 Task: Open Card Card0000000098 in Board Board0000000025 in Workspace WS0000000009 in Trello. Add Member Ayush98111@gmail.com to Card Card0000000098 in Board Board0000000025 in Workspace WS0000000009 in Trello. Add Yellow Label titled Label0000000098 to Card Card0000000098 in Board Board0000000025 in Workspace WS0000000009 in Trello. Add Checklist CL0000000098 to Card Card0000000098 in Board Board0000000025 in Workspace WS0000000009 in Trello. Add Dates with Start Date as May 08 2023 and Due Date as May 31 2023 to Card Card0000000098 in Board Board0000000025 in Workspace WS0000000009 in Trello
Action: Mouse moved to (315, 280)
Screenshot: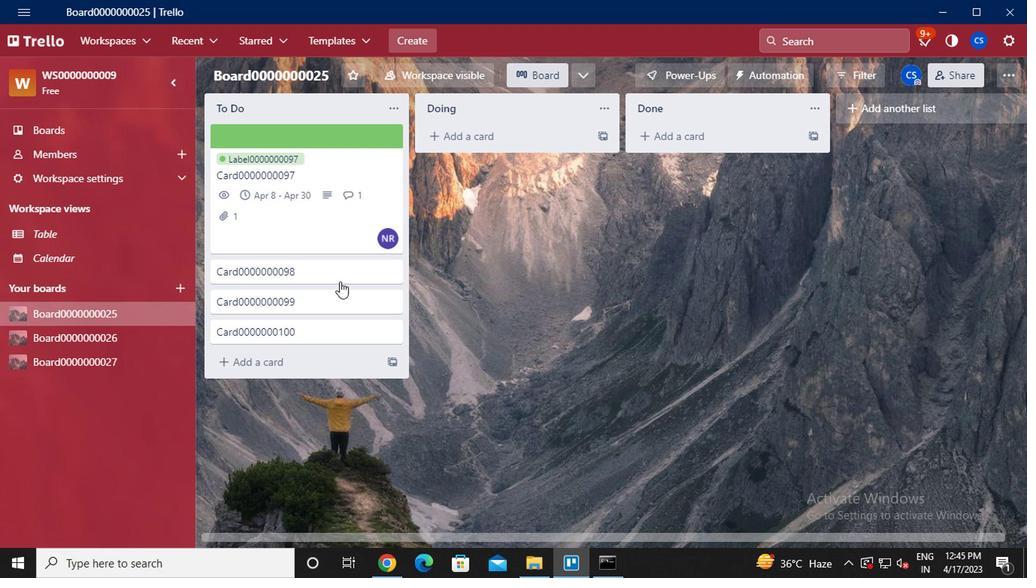 
Action: Mouse pressed left at (315, 280)
Screenshot: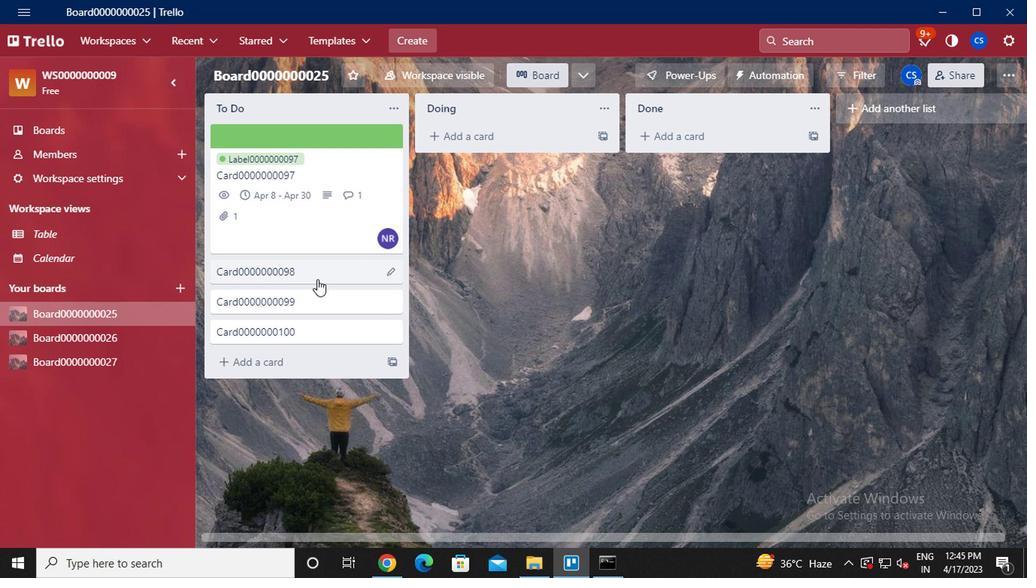 
Action: Mouse moved to (715, 145)
Screenshot: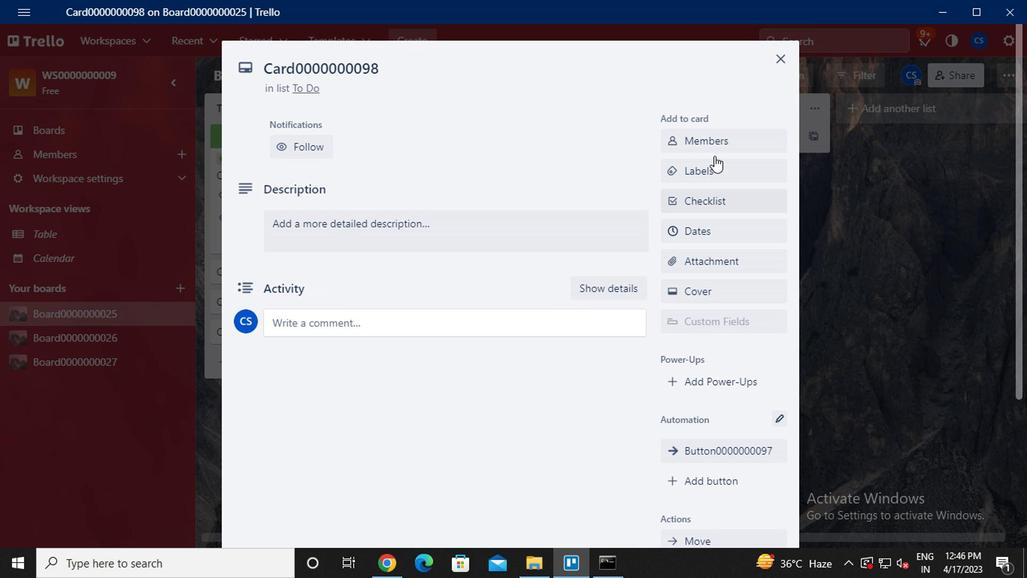
Action: Mouse pressed left at (715, 145)
Screenshot: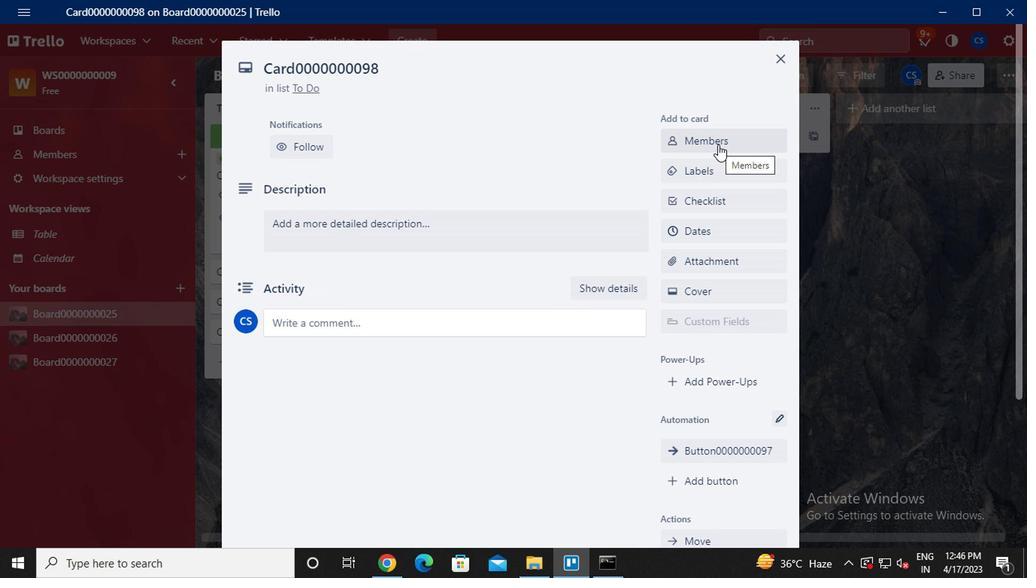 
Action: Mouse moved to (633, 264)
Screenshot: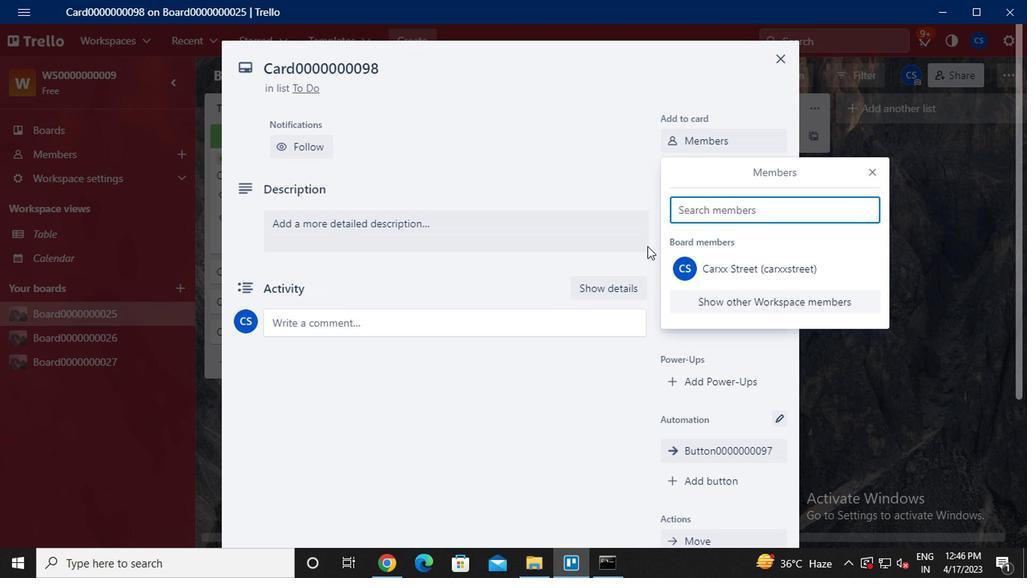
Action: Key pressed ayush98111<Key.shift>@GMAIL.COM
Screenshot: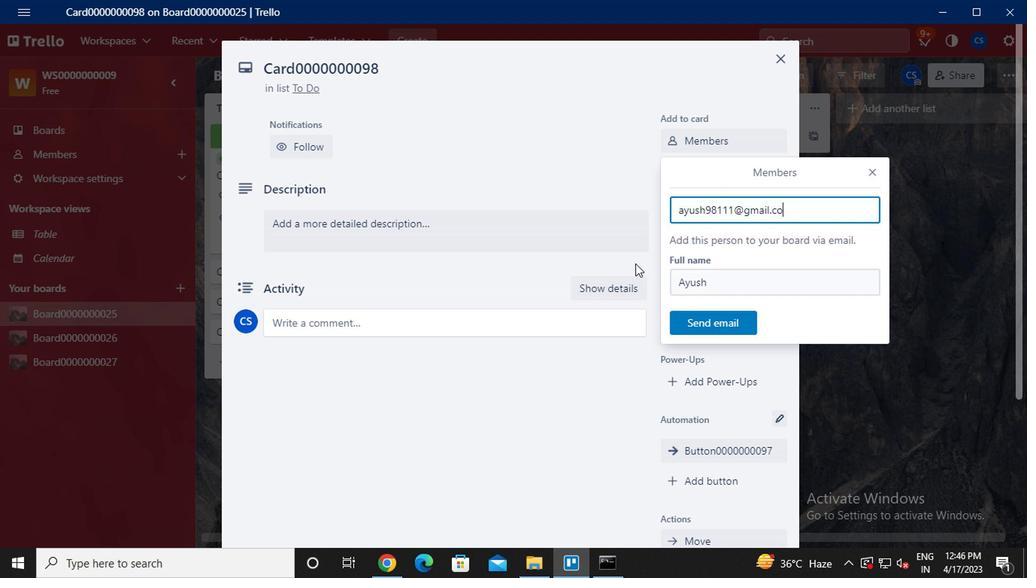
Action: Mouse moved to (710, 327)
Screenshot: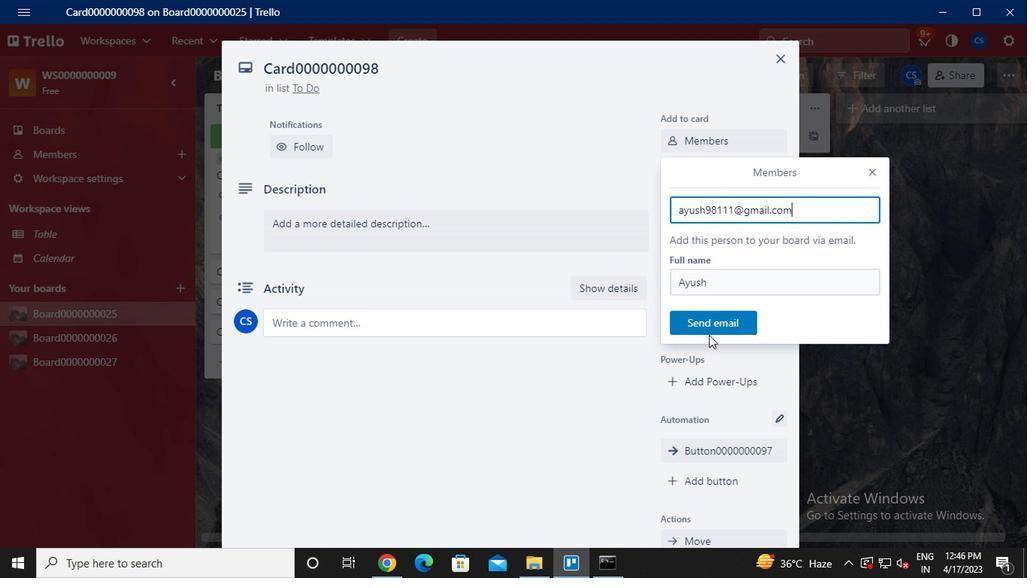 
Action: Mouse pressed left at (710, 327)
Screenshot: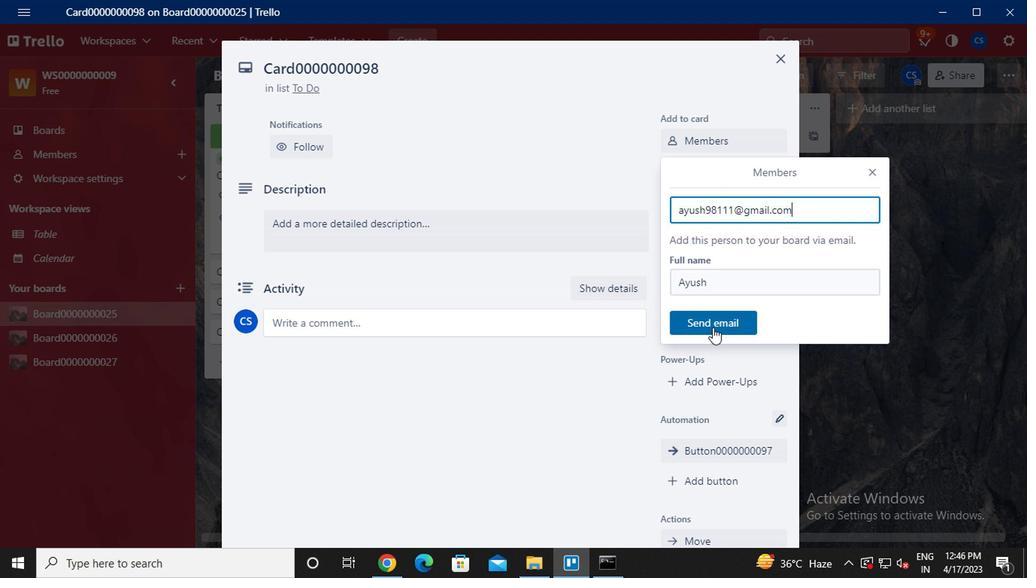 
Action: Mouse moved to (714, 175)
Screenshot: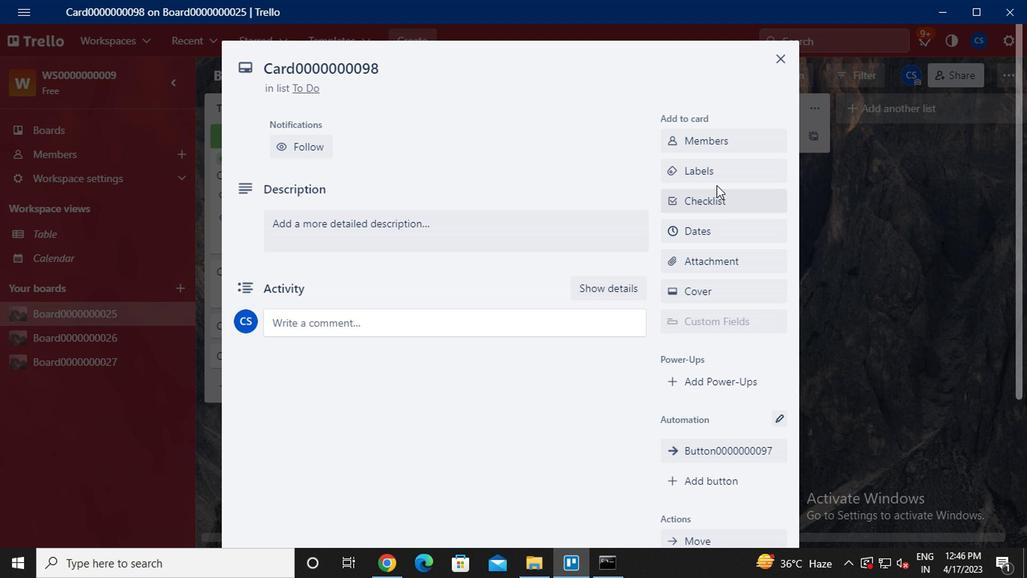 
Action: Mouse pressed left at (714, 175)
Screenshot: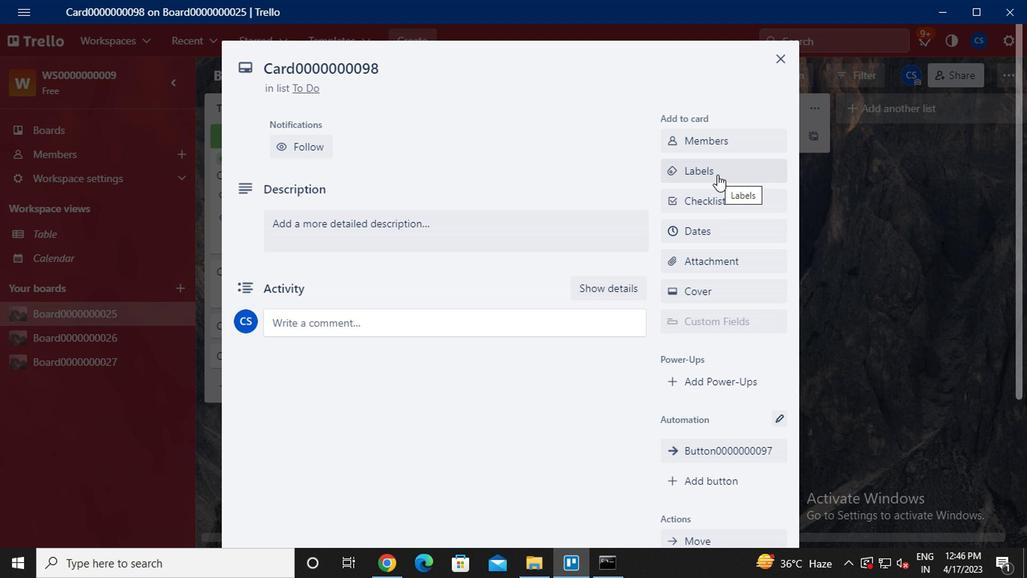 
Action: Mouse moved to (756, 367)
Screenshot: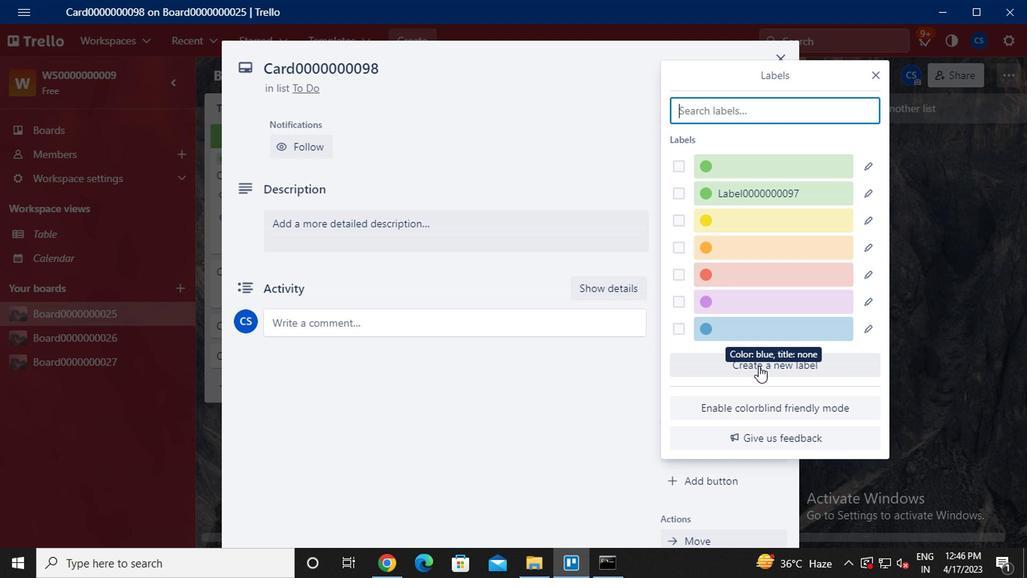 
Action: Mouse pressed left at (756, 367)
Screenshot: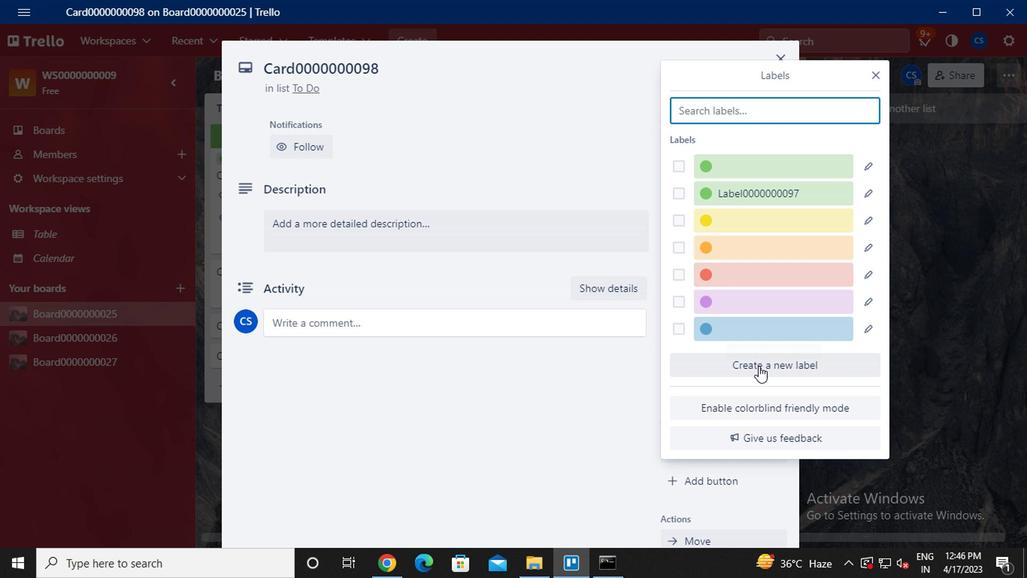 
Action: Mouse moved to (713, 360)
Screenshot: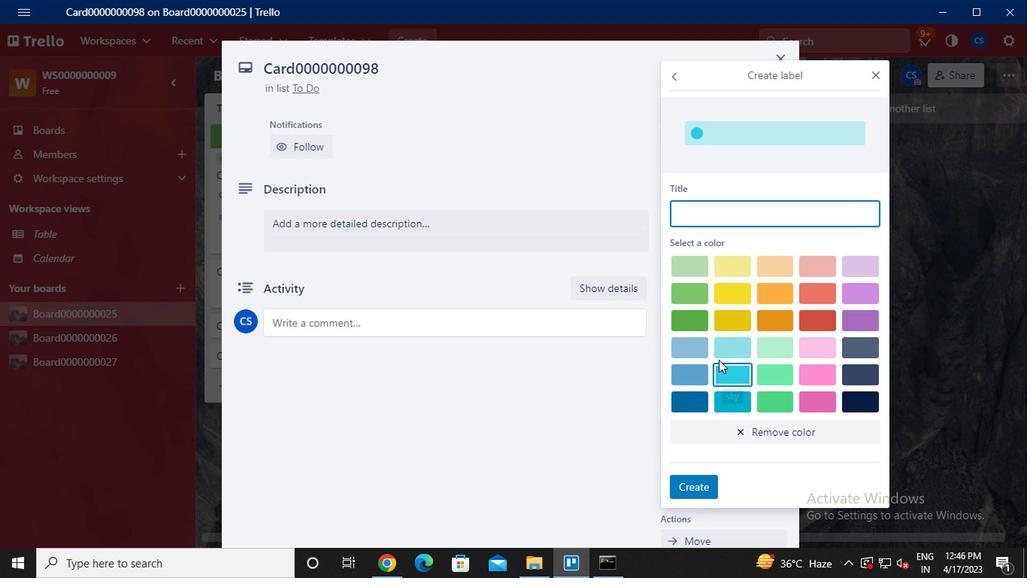 
Action: Key pressed <Key.caps_lock>L<Key.caps_lock>ABEL0000000098
Screenshot: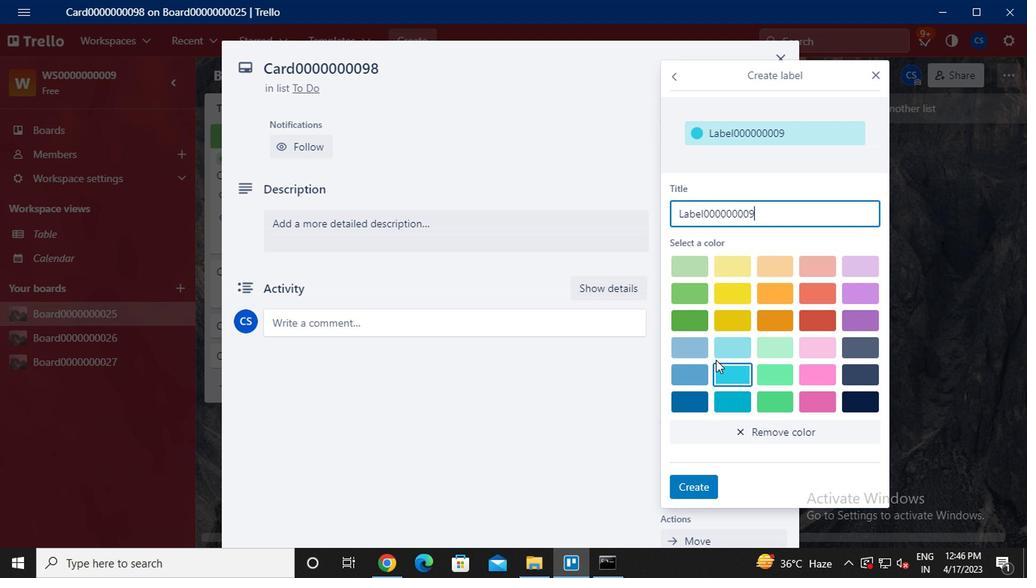 
Action: Mouse moved to (732, 305)
Screenshot: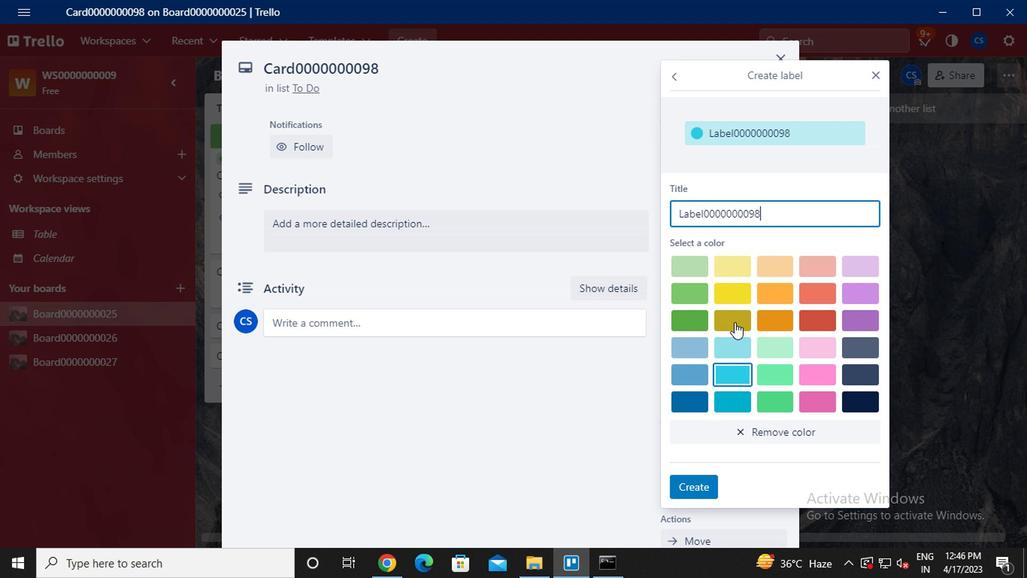 
Action: Mouse pressed left at (732, 305)
Screenshot: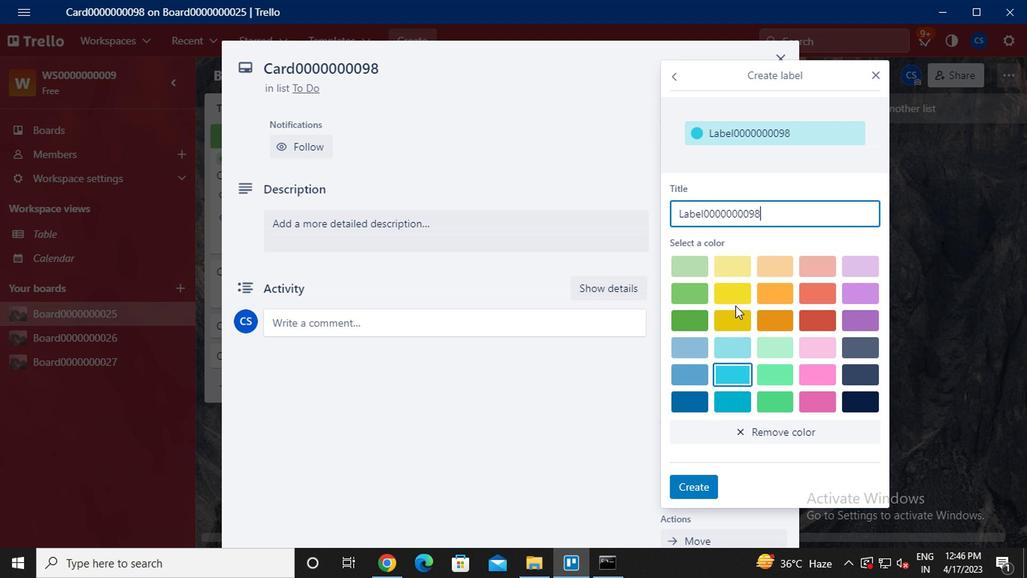 
Action: Mouse moved to (735, 297)
Screenshot: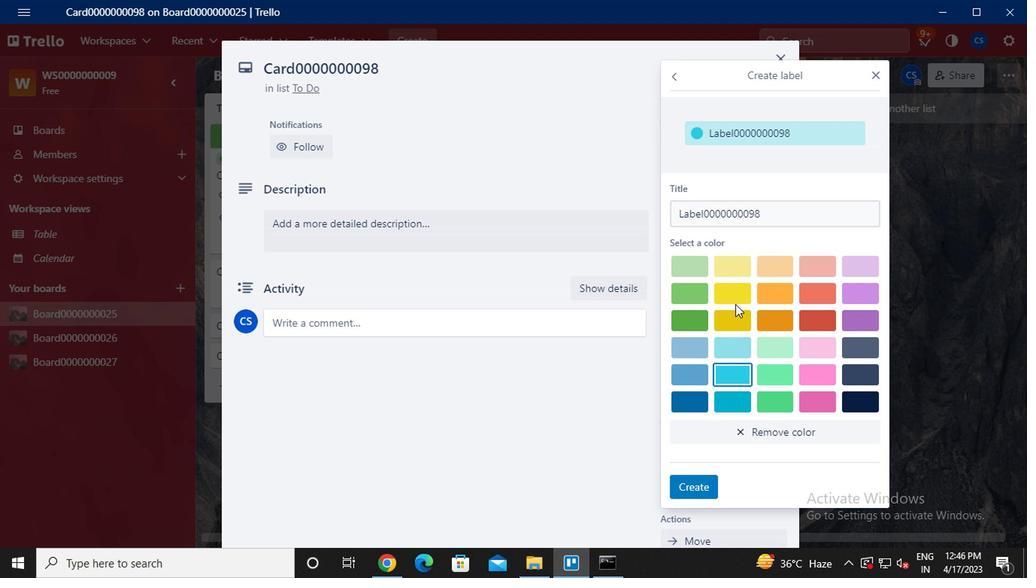 
Action: Mouse pressed left at (735, 297)
Screenshot: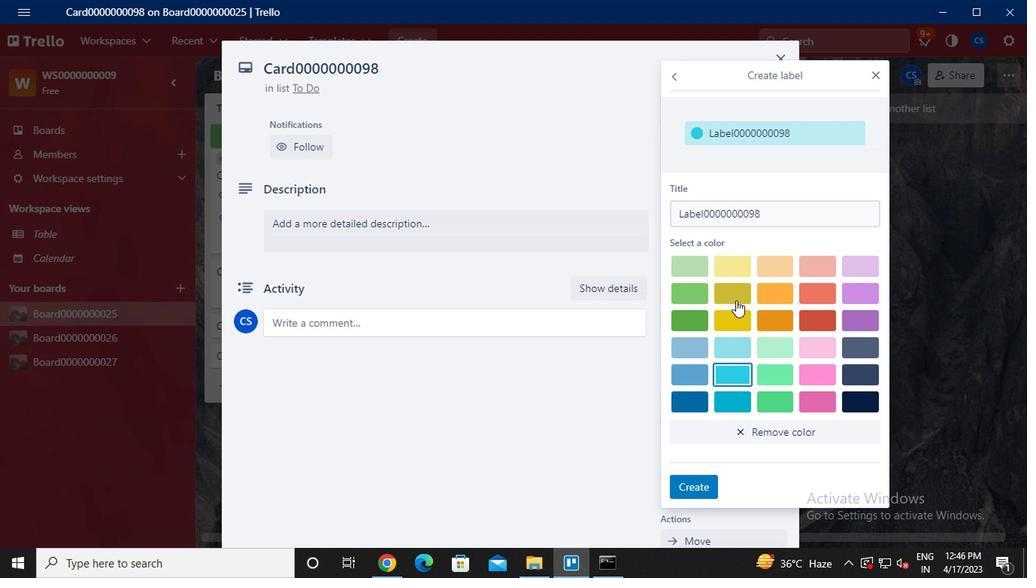 
Action: Mouse moved to (694, 492)
Screenshot: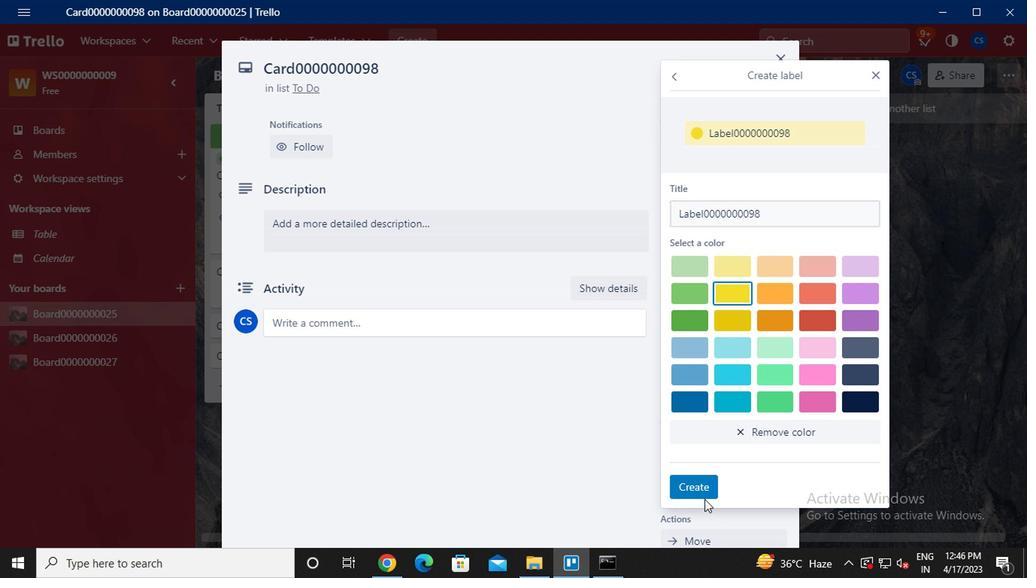 
Action: Mouse pressed left at (694, 492)
Screenshot: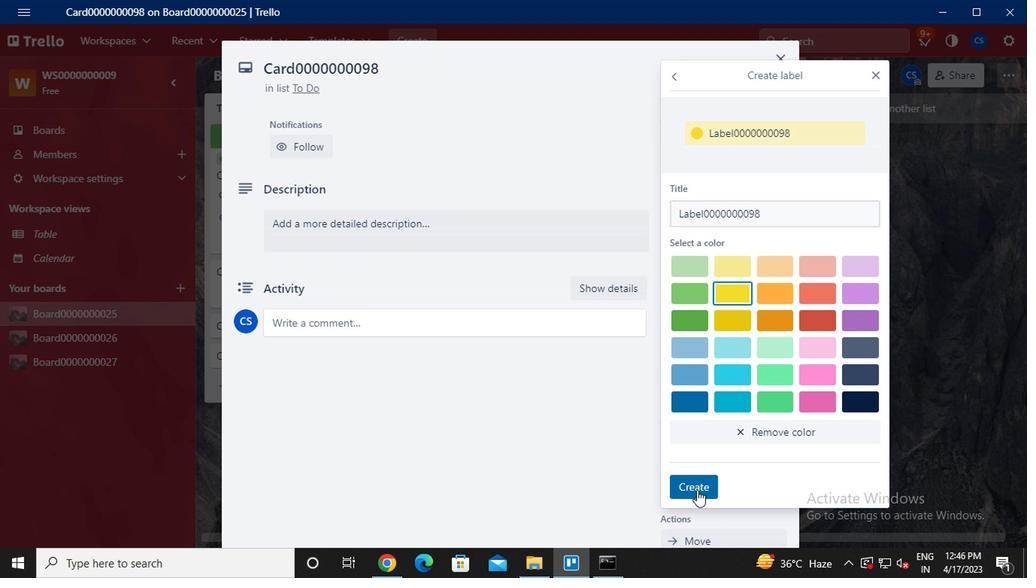 
Action: Mouse moved to (873, 73)
Screenshot: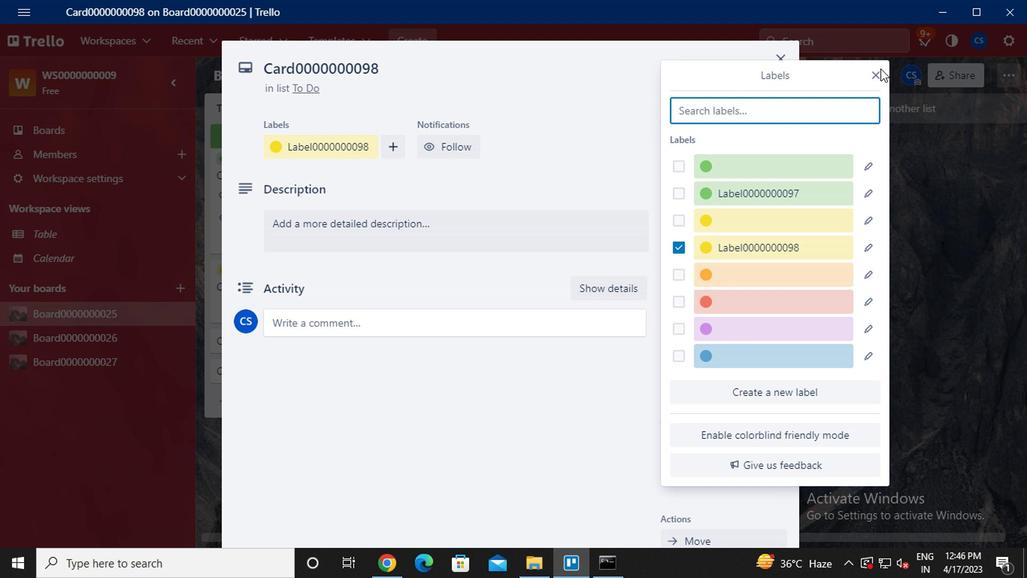 
Action: Mouse pressed left at (873, 73)
Screenshot: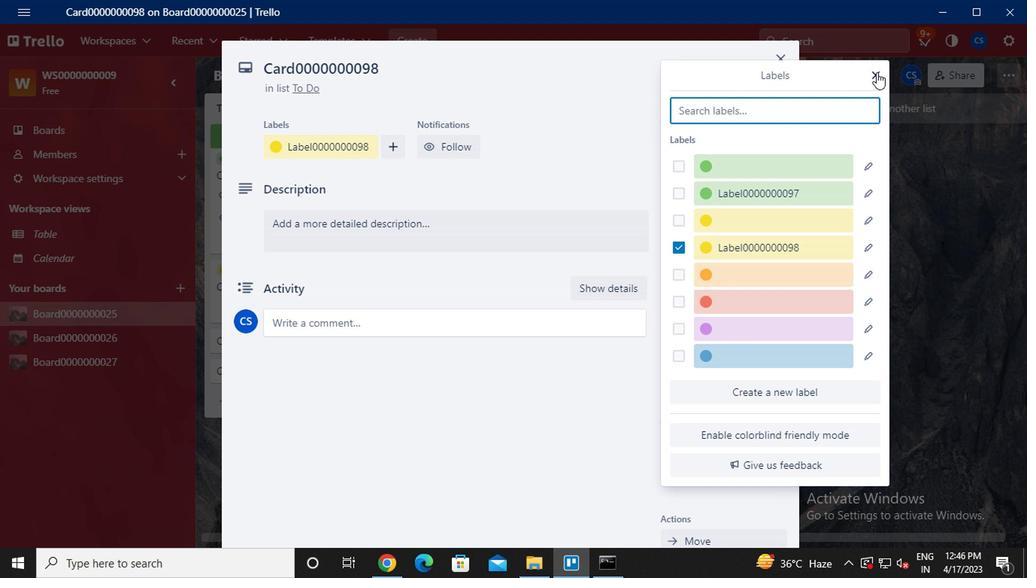 
Action: Mouse moved to (702, 209)
Screenshot: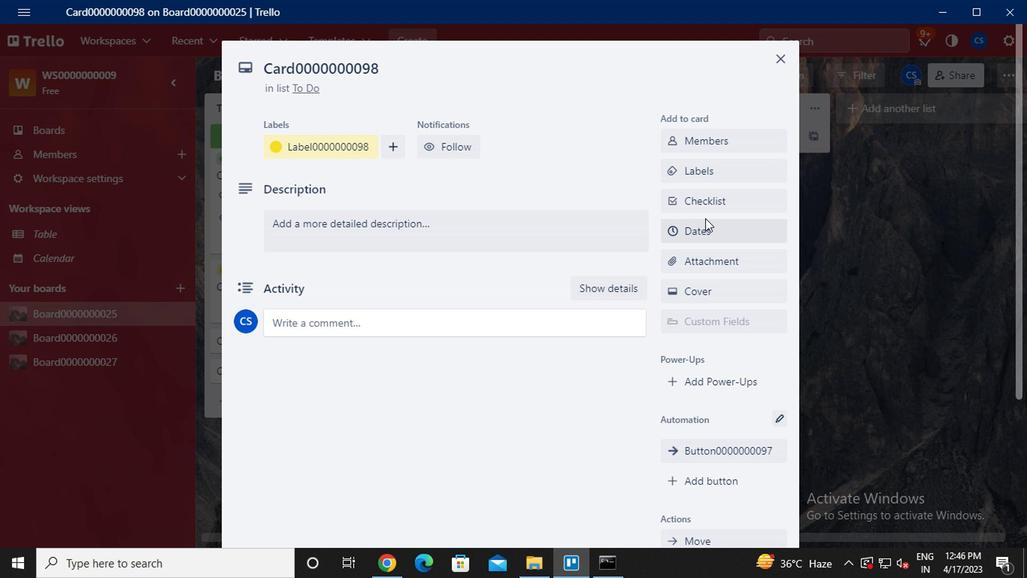 
Action: Mouse pressed left at (702, 209)
Screenshot: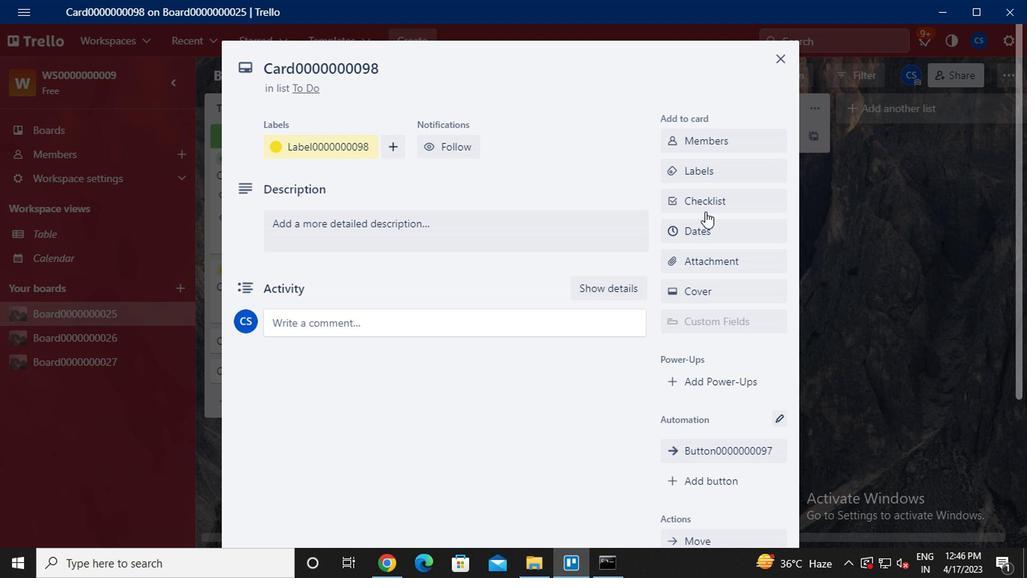 
Action: Mouse moved to (699, 268)
Screenshot: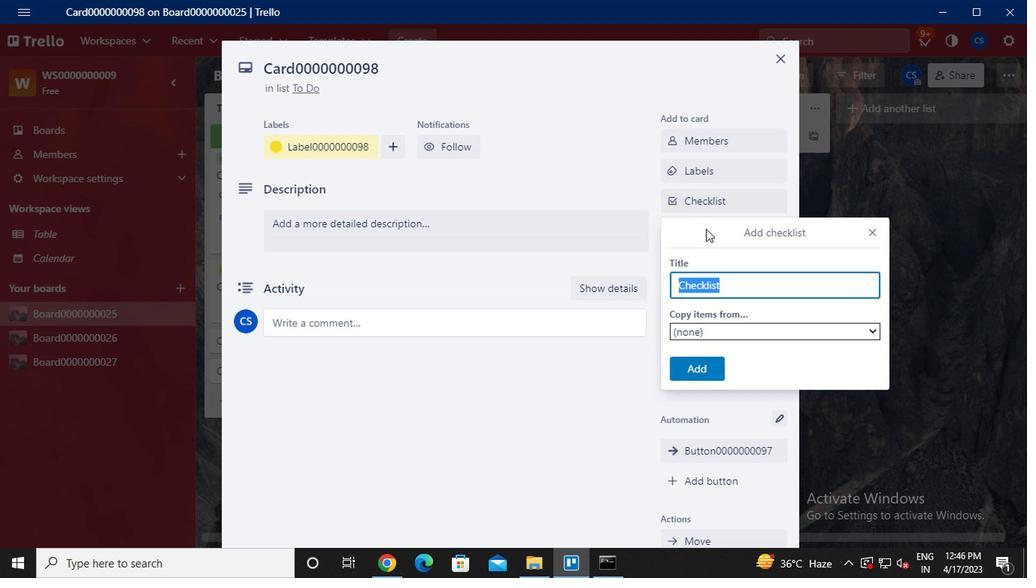 
Action: Key pressed <Key.caps_lock>CL0000000098
Screenshot: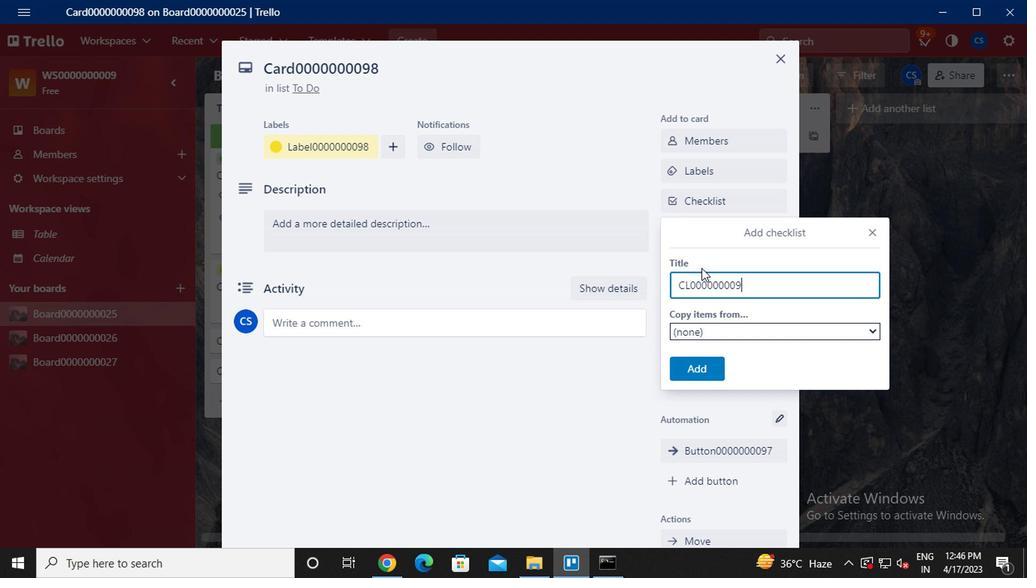 
Action: Mouse moved to (708, 368)
Screenshot: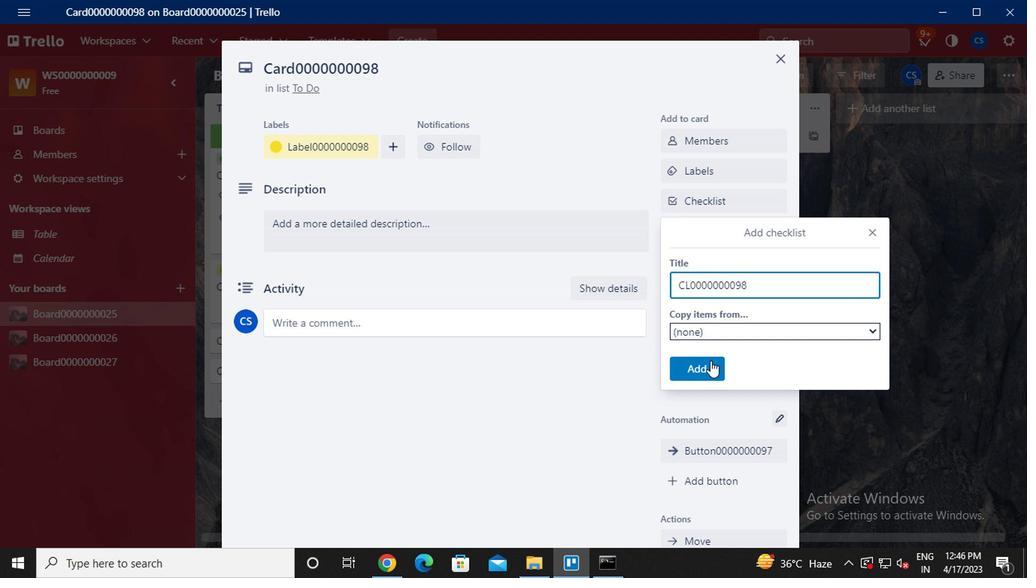 
Action: Mouse pressed left at (708, 368)
Screenshot: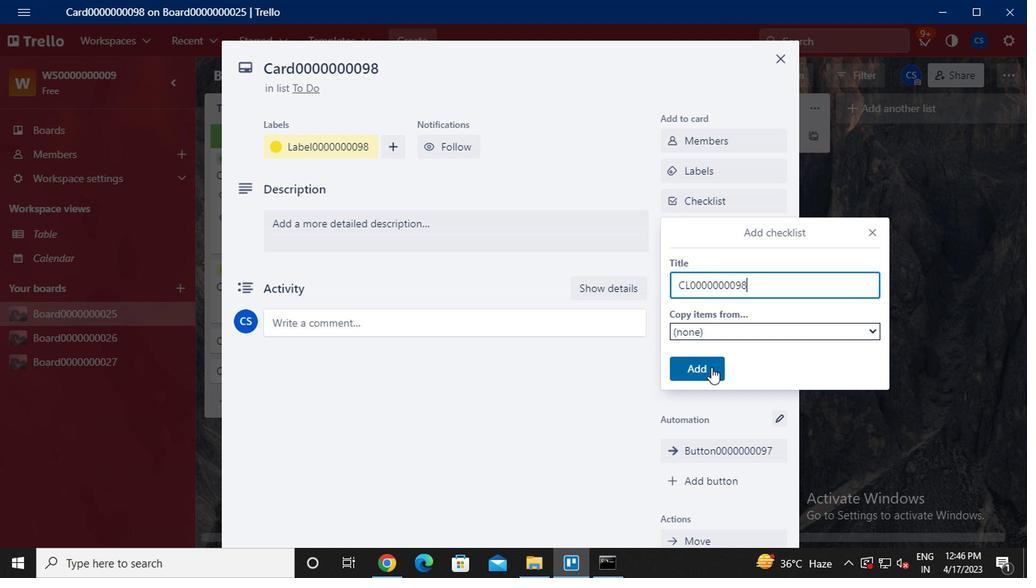 
Action: Mouse moved to (704, 235)
Screenshot: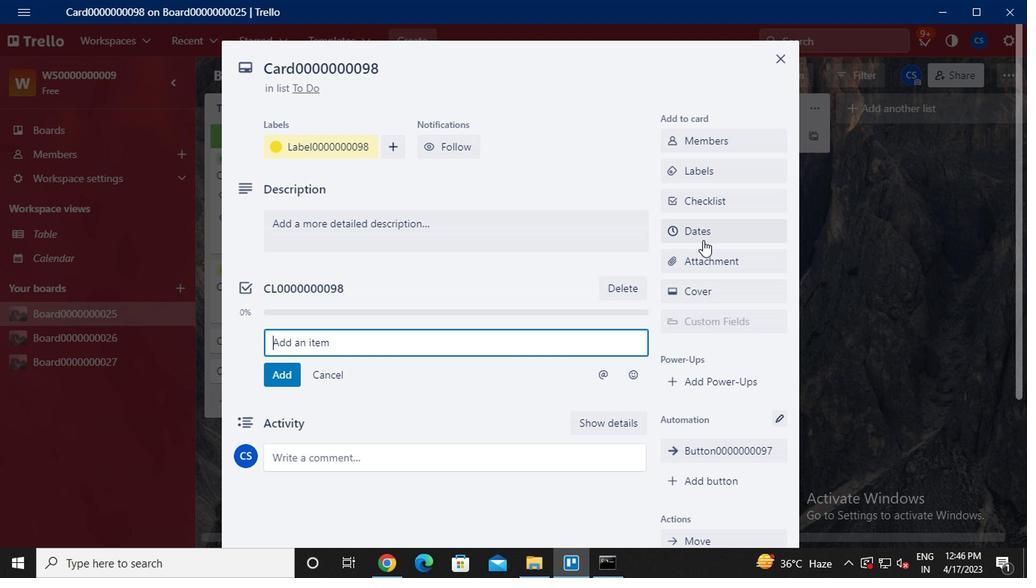 
Action: Mouse pressed left at (704, 235)
Screenshot: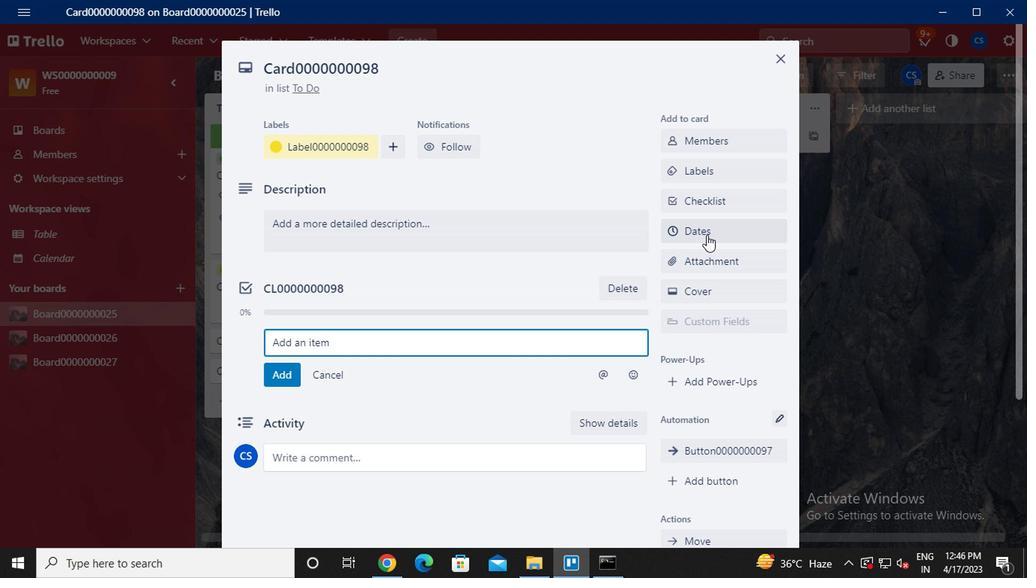 
Action: Mouse moved to (857, 115)
Screenshot: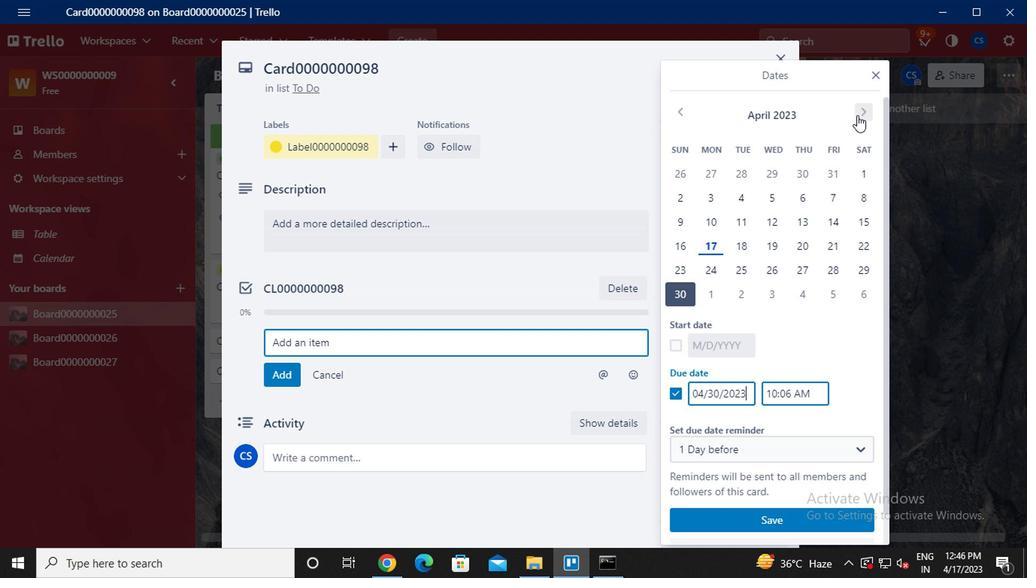 
Action: Mouse pressed left at (857, 115)
Screenshot: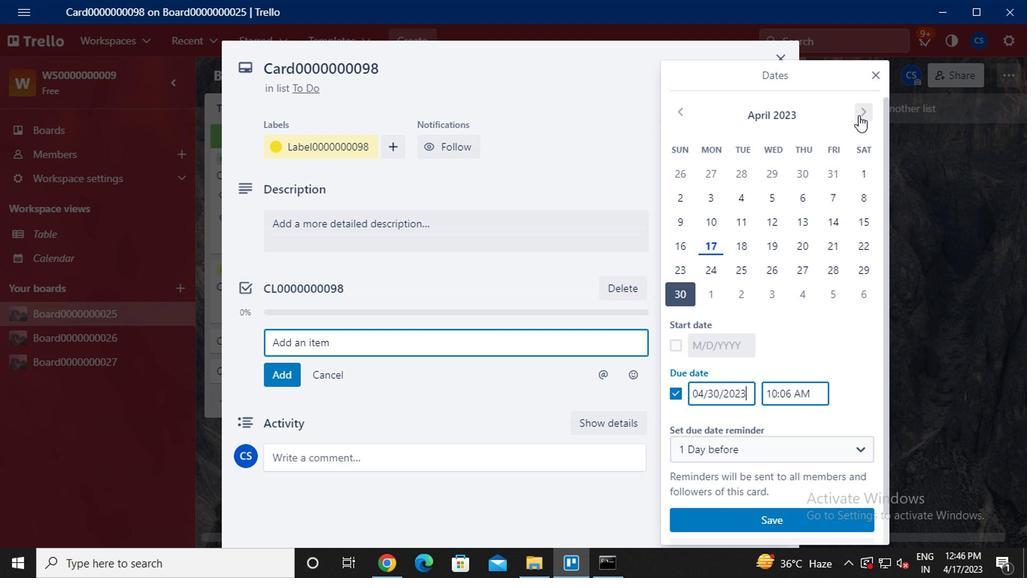 
Action: Mouse moved to (672, 349)
Screenshot: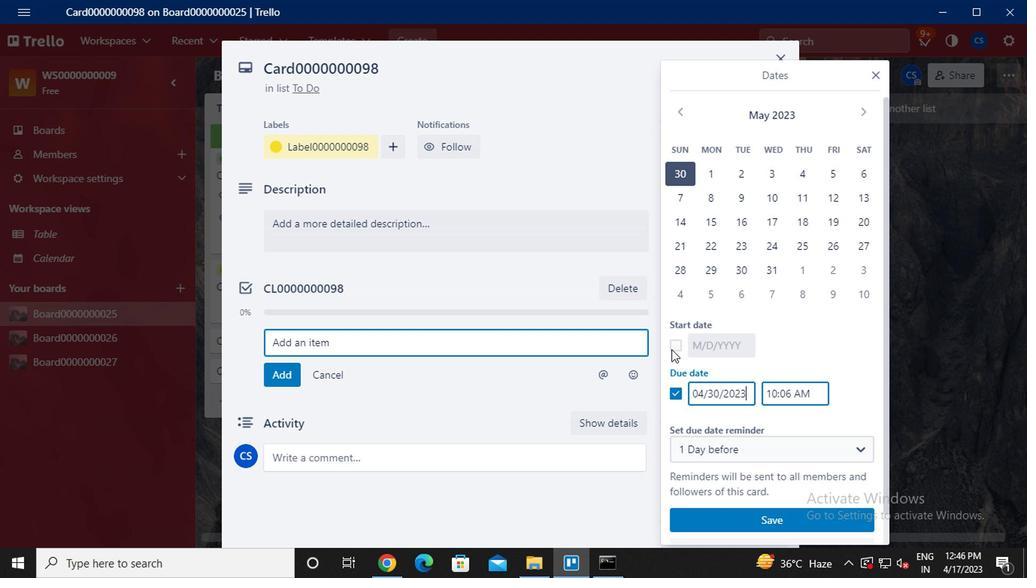 
Action: Mouse pressed left at (672, 349)
Screenshot: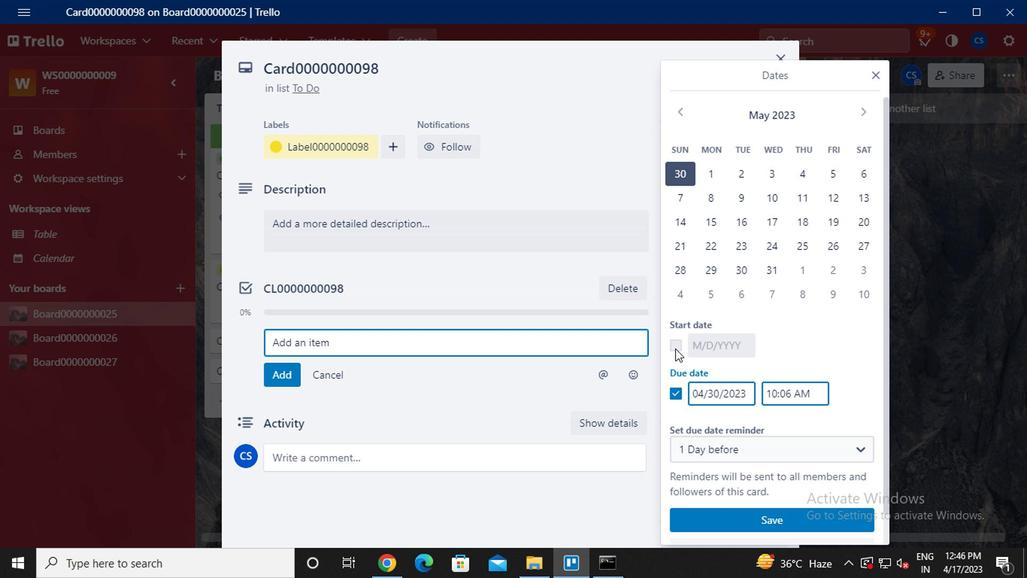 
Action: Mouse moved to (863, 106)
Screenshot: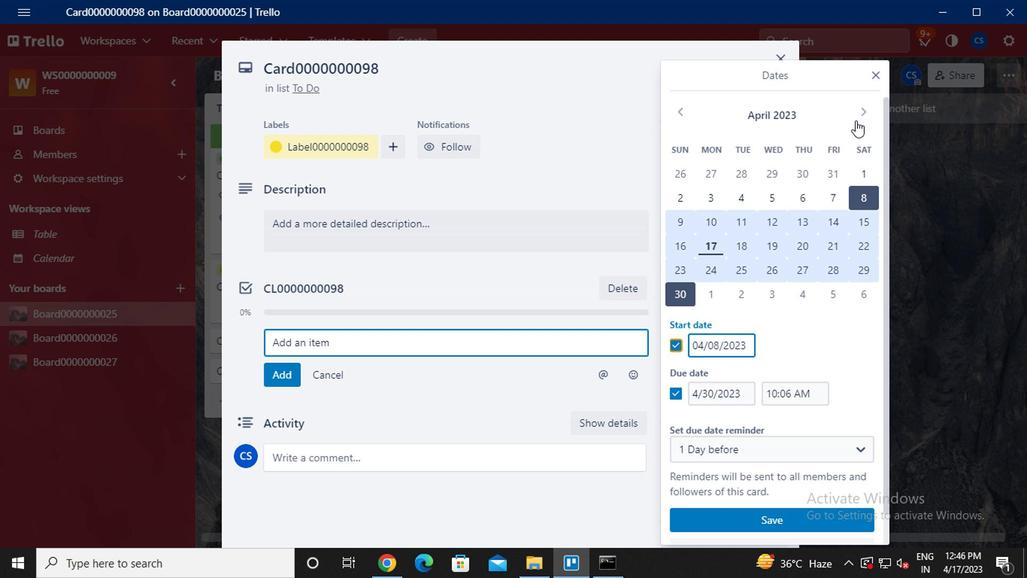 
Action: Mouse pressed left at (863, 106)
Screenshot: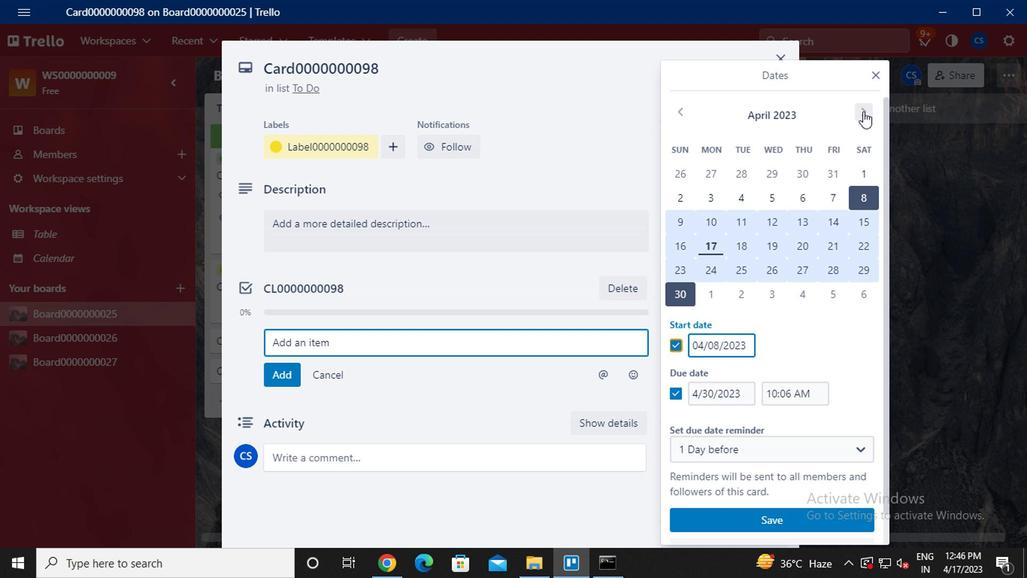 
Action: Mouse moved to (708, 200)
Screenshot: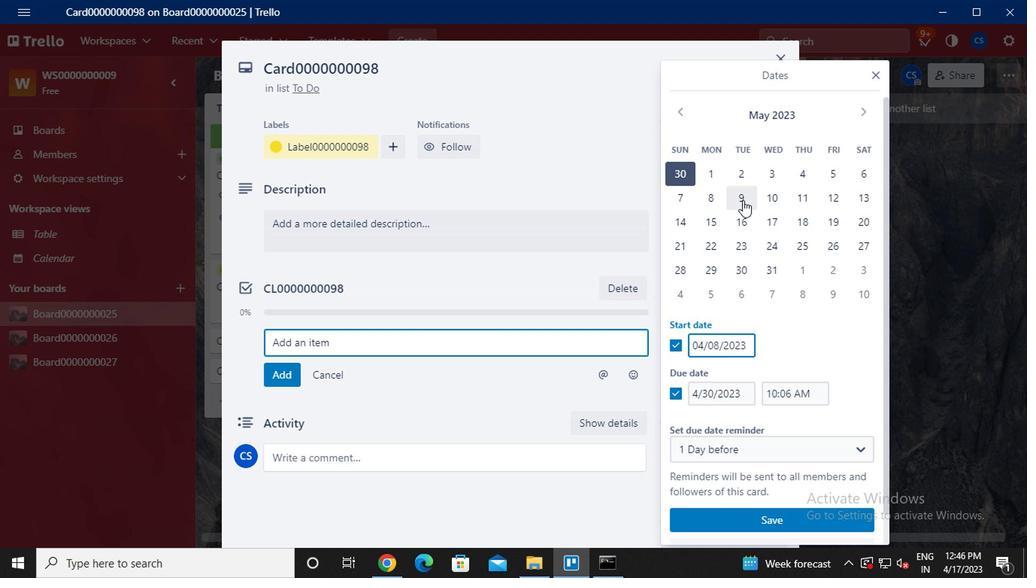 
Action: Mouse pressed left at (708, 200)
Screenshot: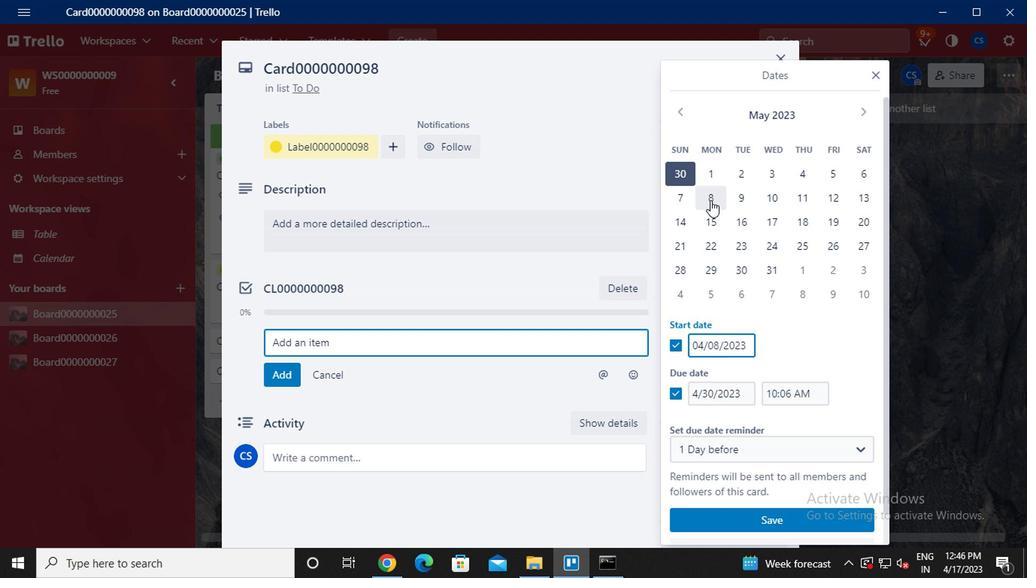 
Action: Mouse moved to (766, 265)
Screenshot: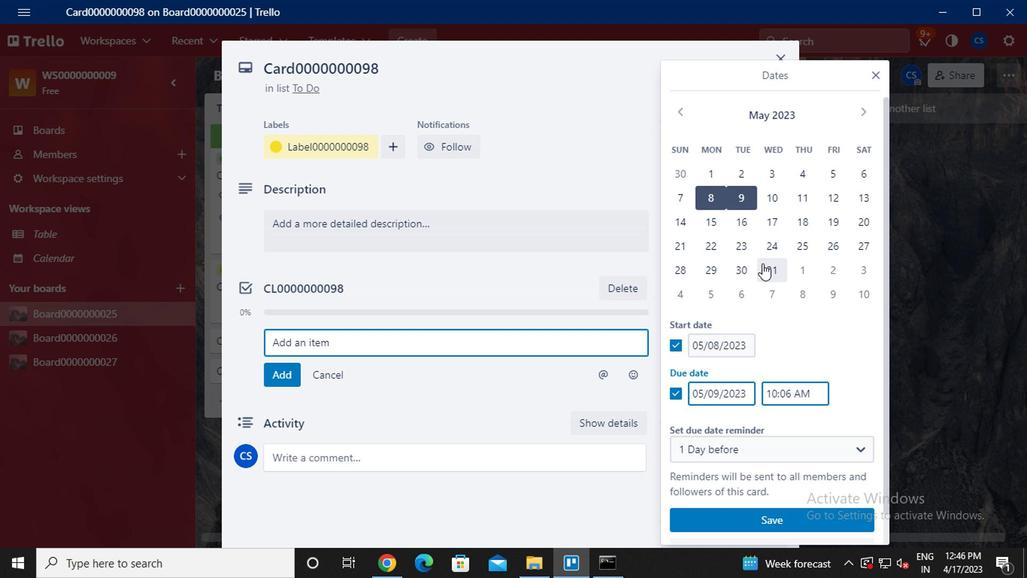 
Action: Mouse pressed left at (766, 265)
Screenshot: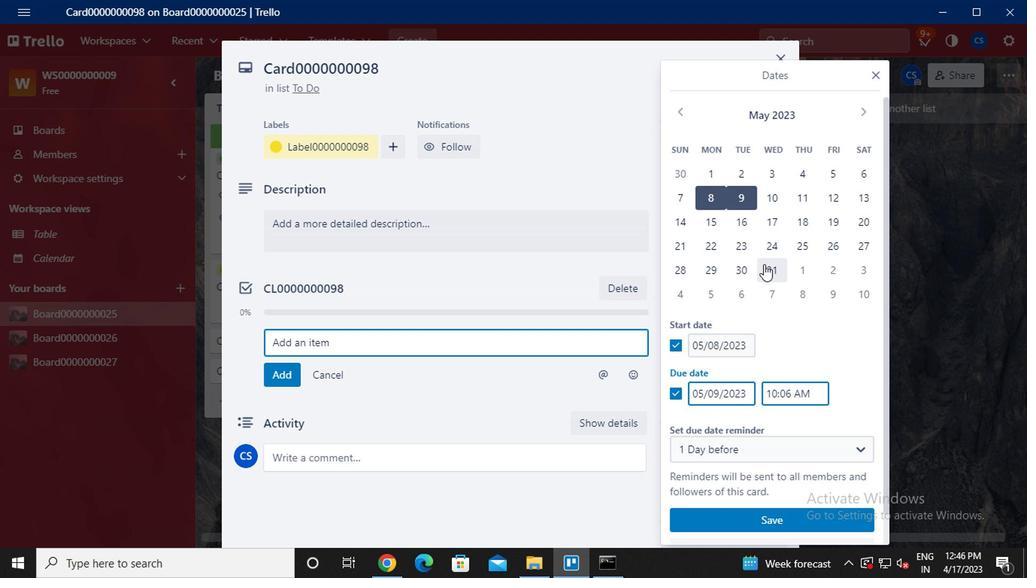 
Action: Mouse moved to (762, 524)
Screenshot: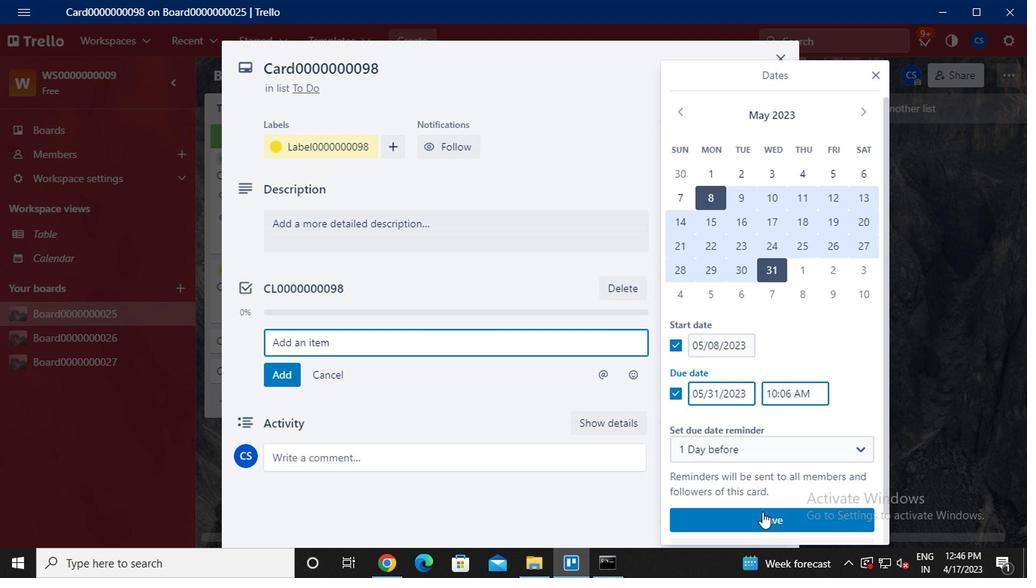 
Action: Mouse pressed left at (762, 524)
Screenshot: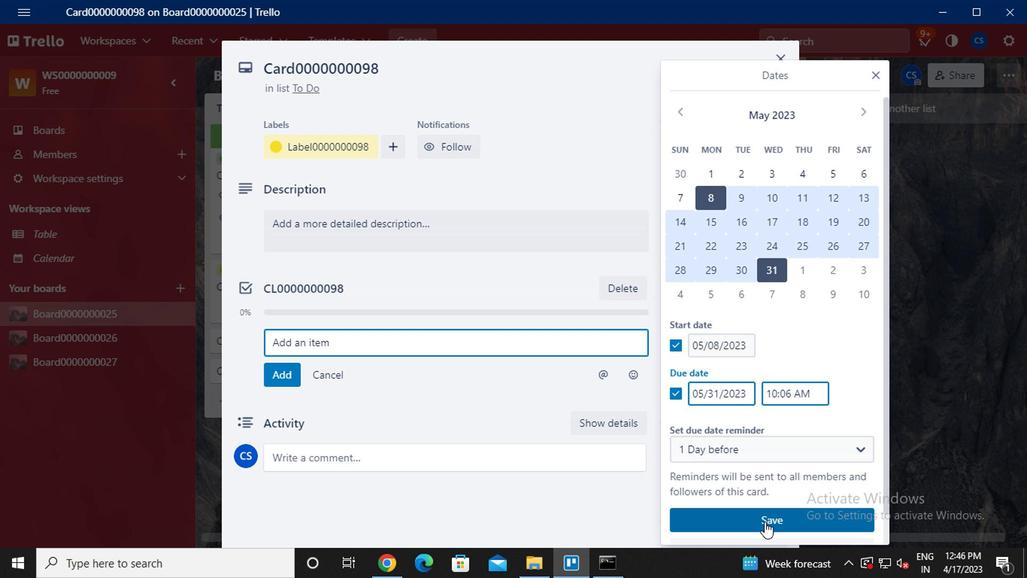 
Action: Mouse moved to (605, 428)
Screenshot: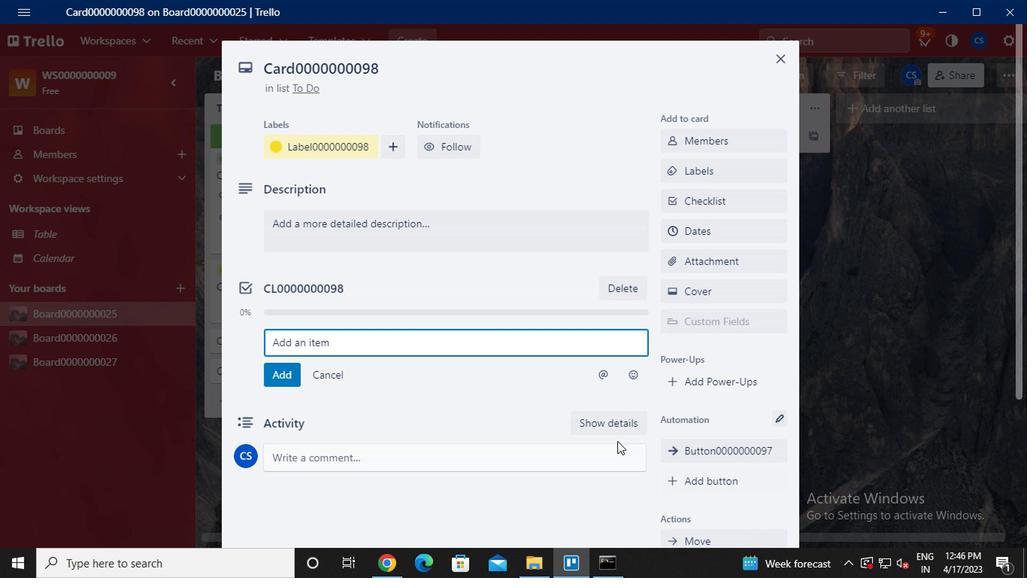 
